 Task: Change the preferred closed captions decoder to Full HD (1080p).
Action: Mouse moved to (124, 16)
Screenshot: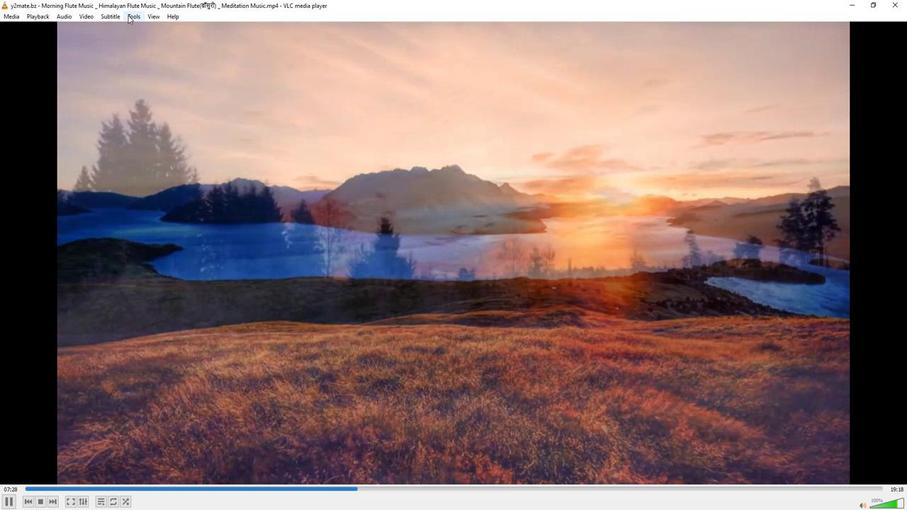 
Action: Mouse pressed left at (124, 16)
Screenshot: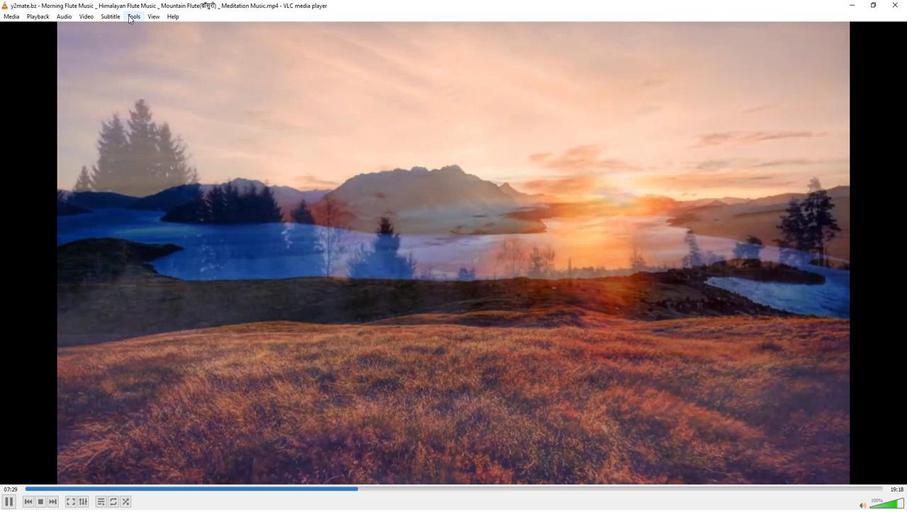 
Action: Mouse moved to (143, 127)
Screenshot: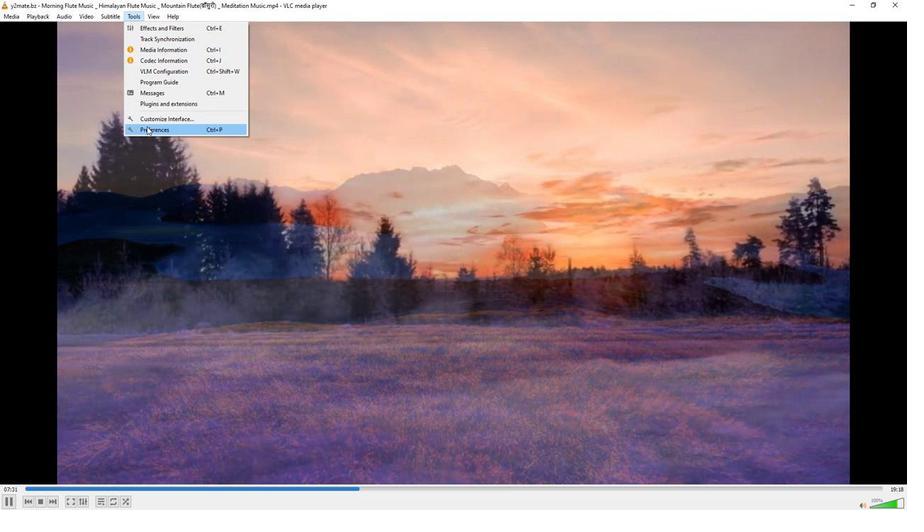 
Action: Mouse pressed left at (143, 127)
Screenshot: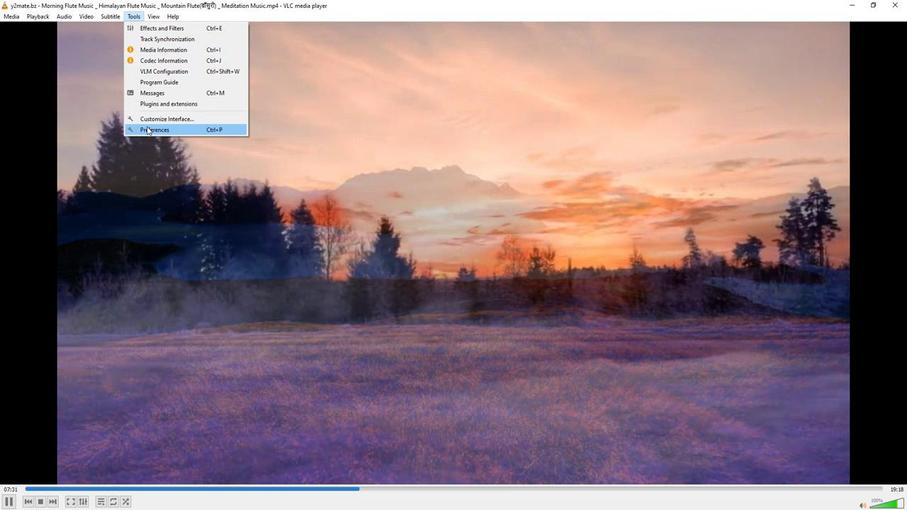 
Action: Mouse moved to (295, 417)
Screenshot: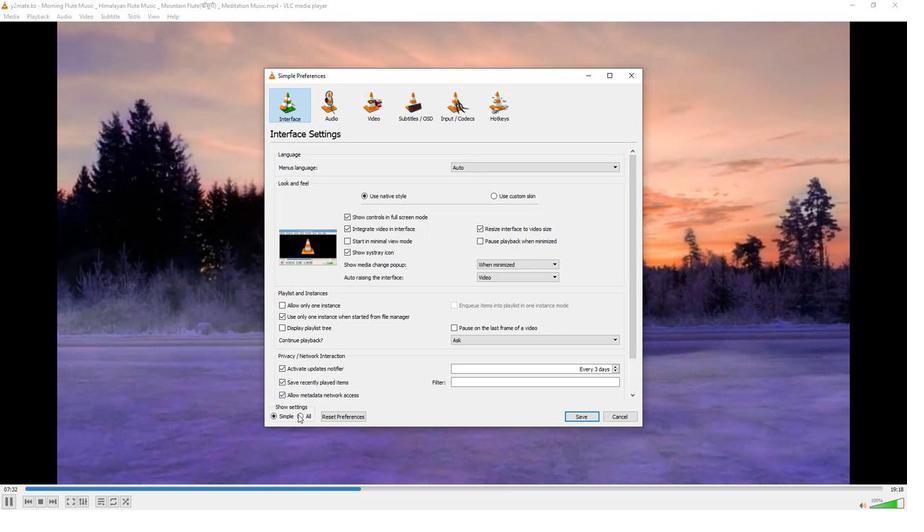 
Action: Mouse pressed left at (295, 417)
Screenshot: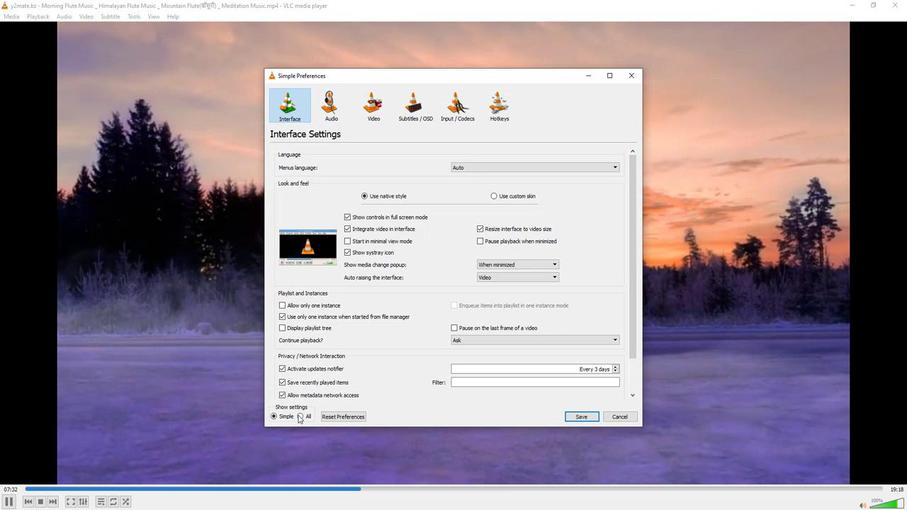 
Action: Mouse moved to (301, 246)
Screenshot: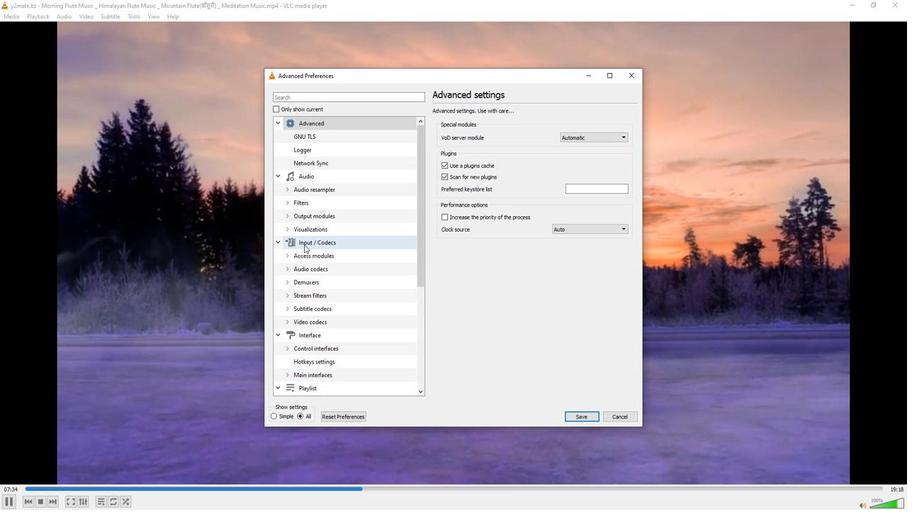 
Action: Mouse pressed left at (301, 246)
Screenshot: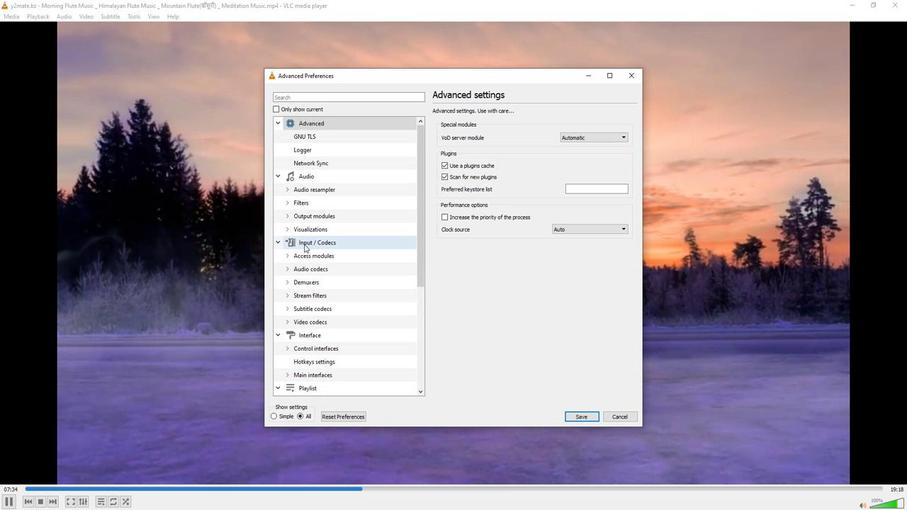 
Action: Mouse moved to (586, 265)
Screenshot: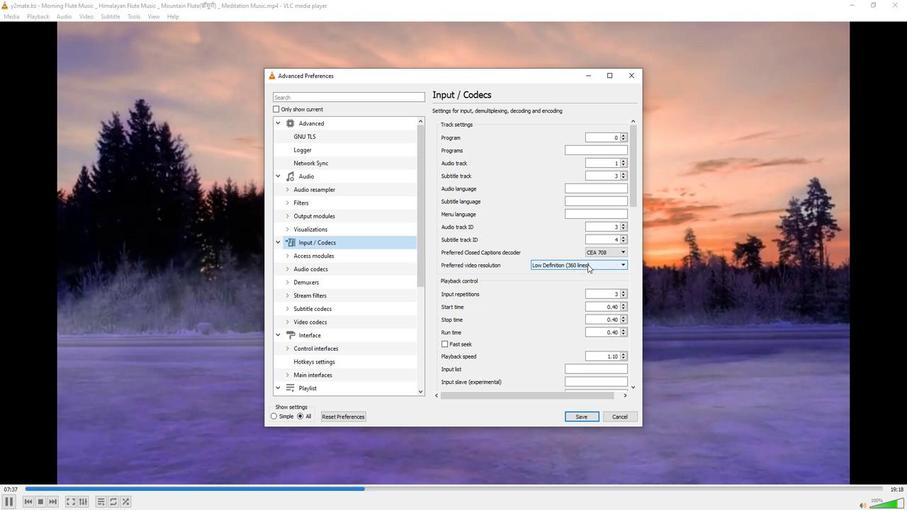 
Action: Mouse pressed left at (586, 265)
Screenshot: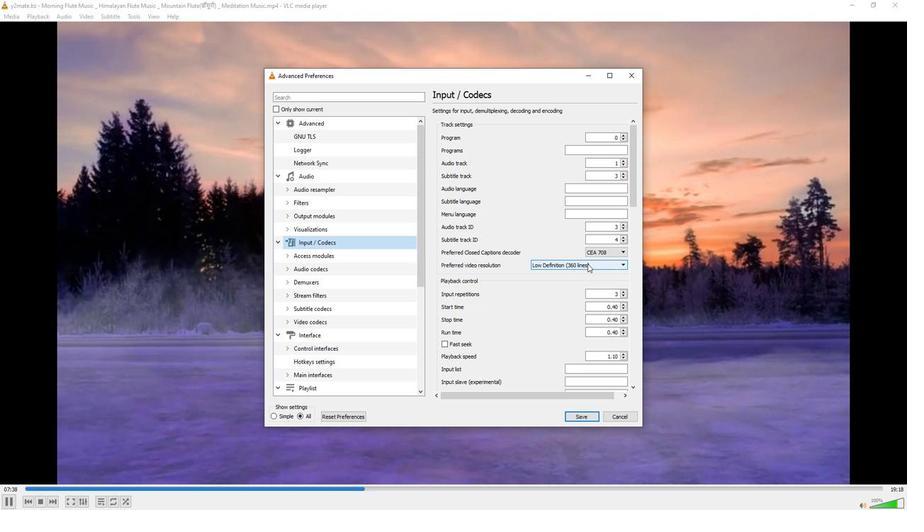 
Action: Mouse moved to (562, 279)
Screenshot: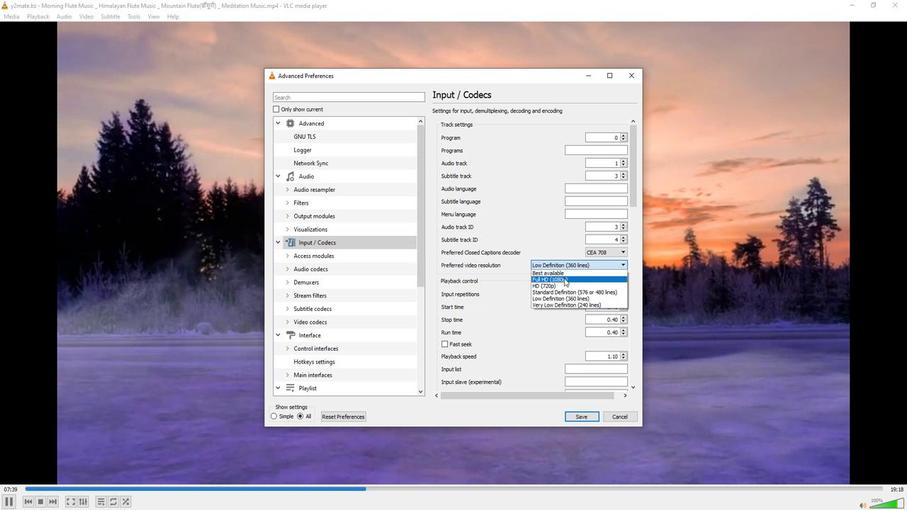 
Action: Mouse pressed left at (562, 279)
Screenshot: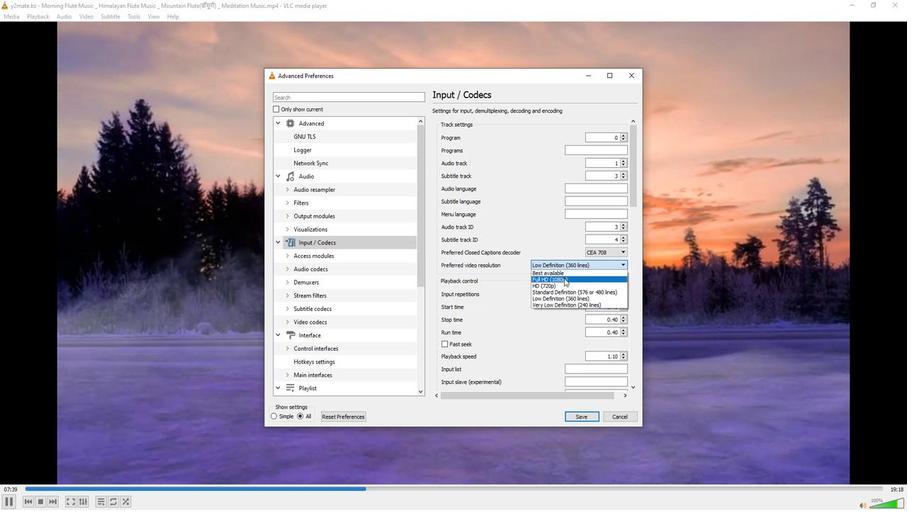 
Action: Mouse moved to (517, 297)
Screenshot: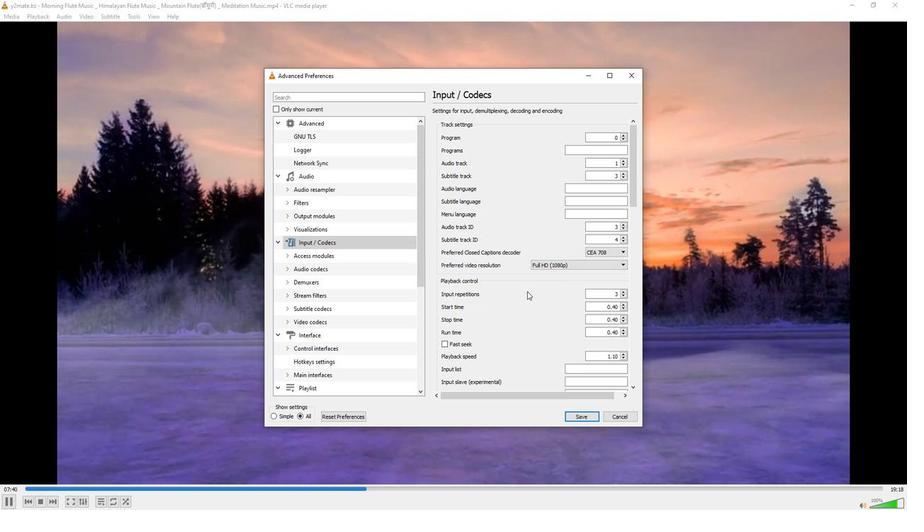 
